 Task: Add a condition where "Status category Less than Open" in pending tickets.
Action: Mouse moved to (139, 524)
Screenshot: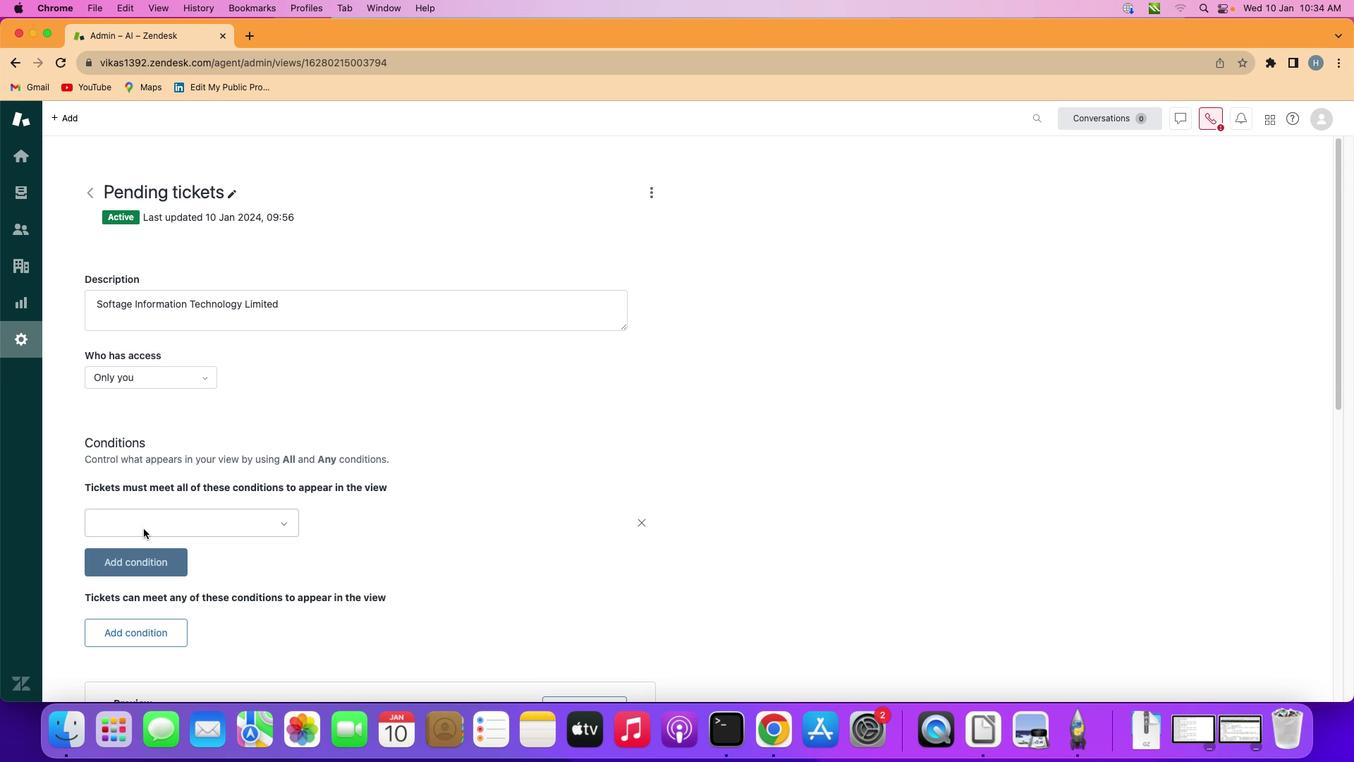
Action: Mouse pressed left at (139, 524)
Screenshot: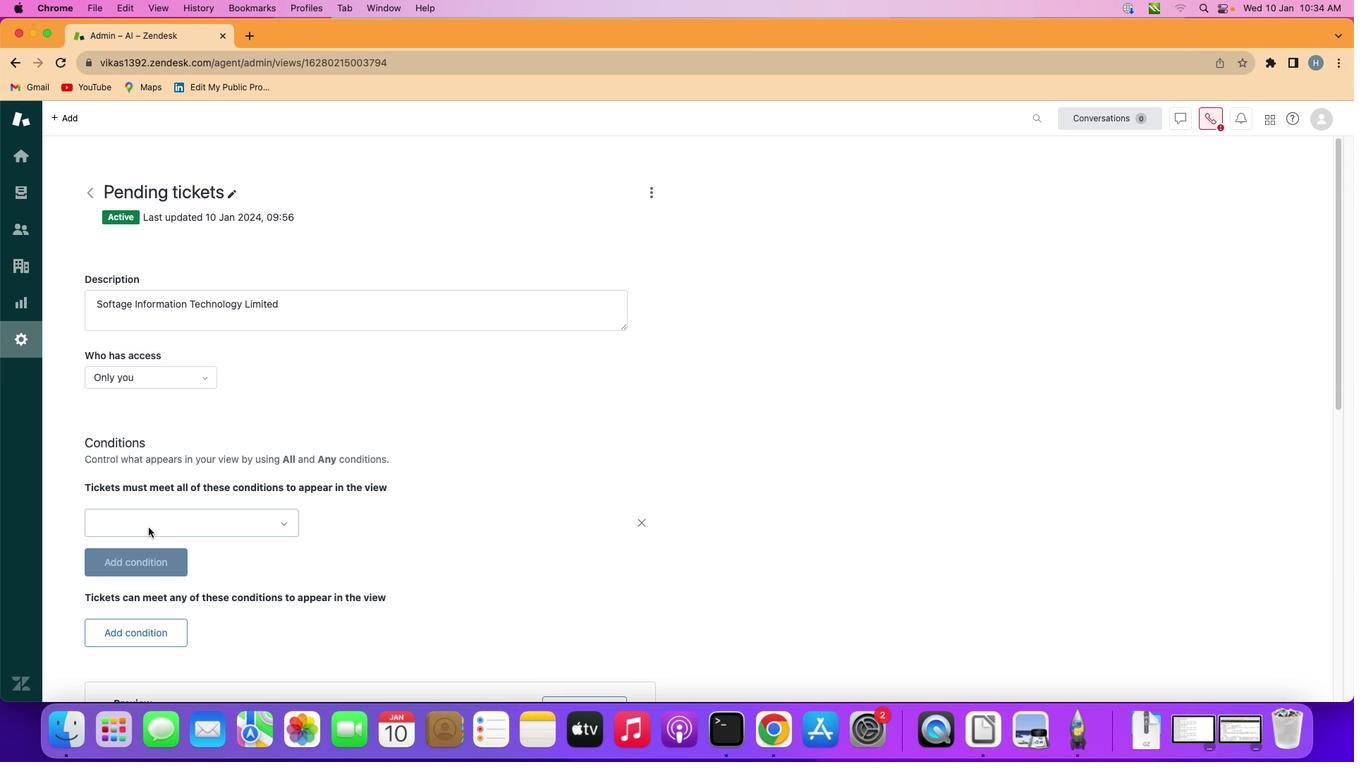 
Action: Mouse moved to (225, 520)
Screenshot: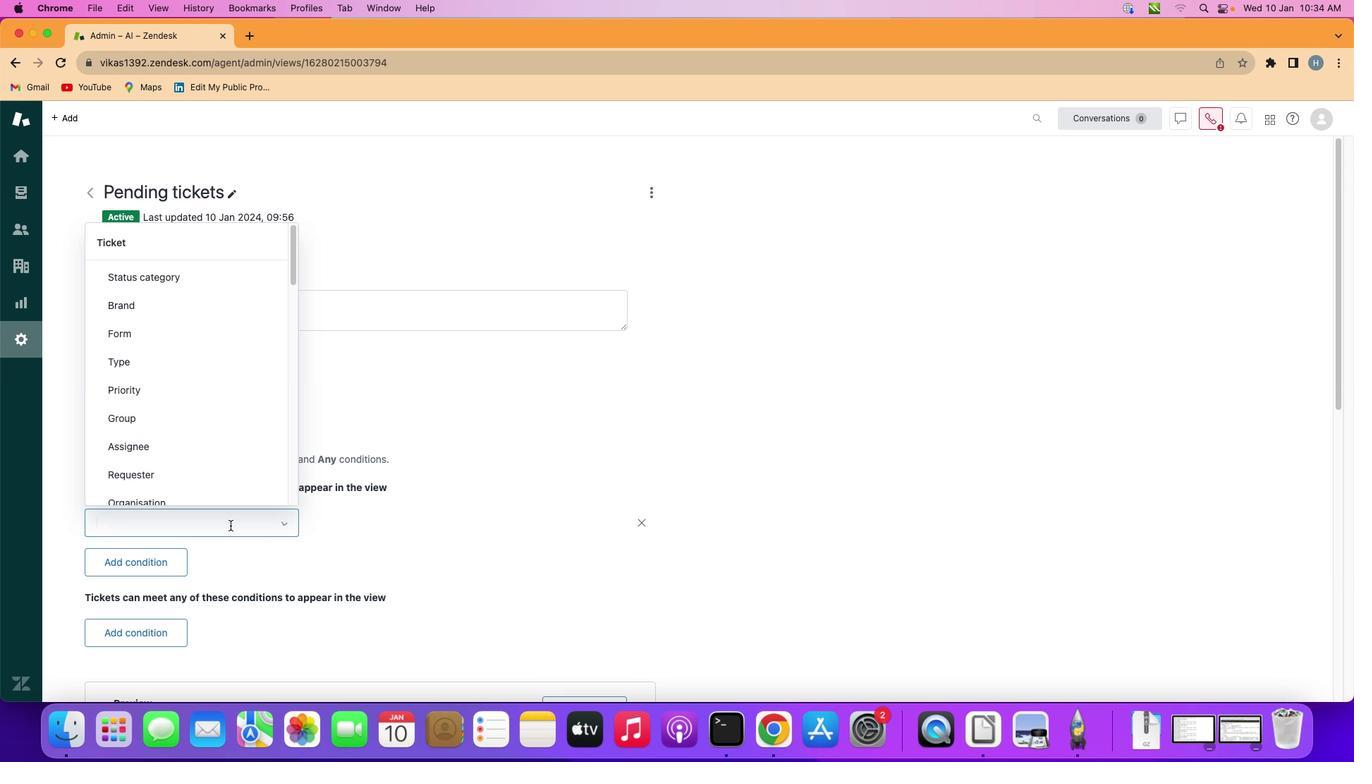 
Action: Mouse pressed left at (225, 520)
Screenshot: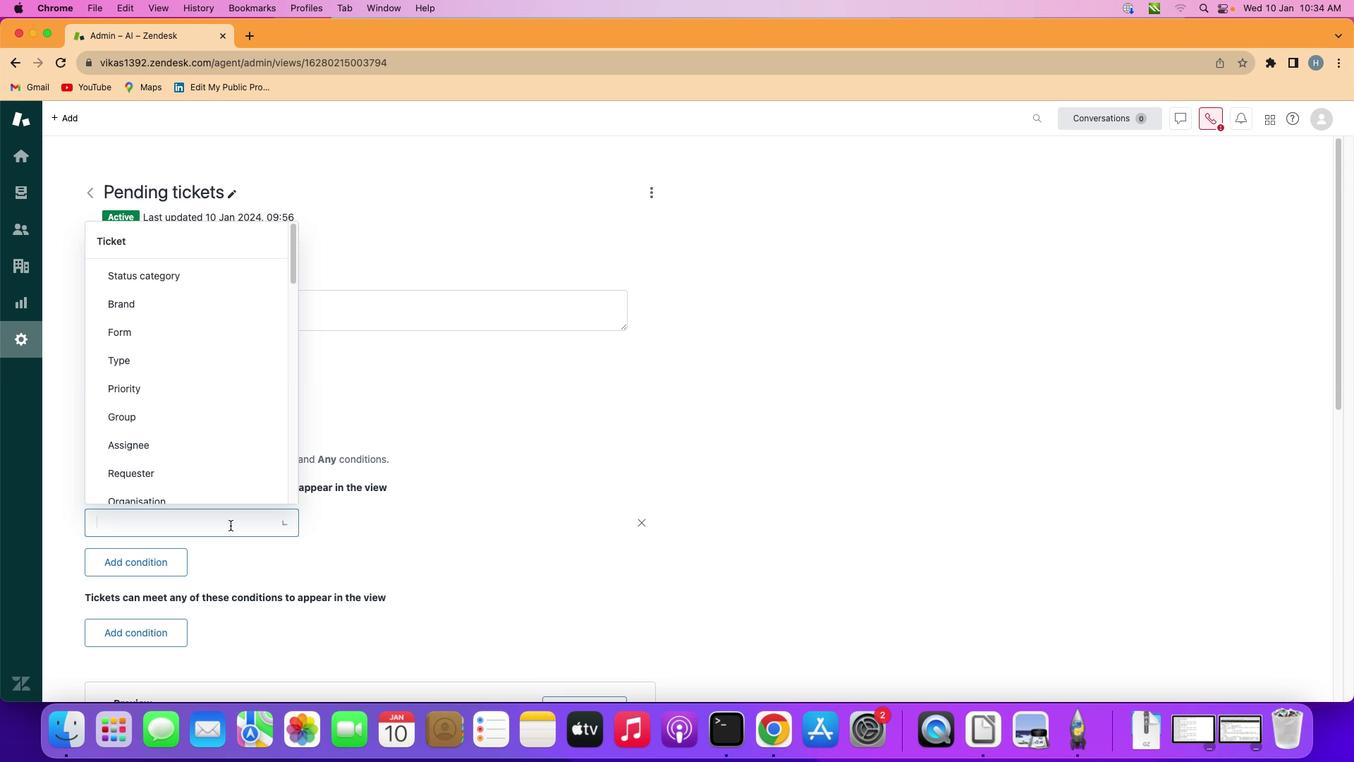 
Action: Mouse moved to (231, 274)
Screenshot: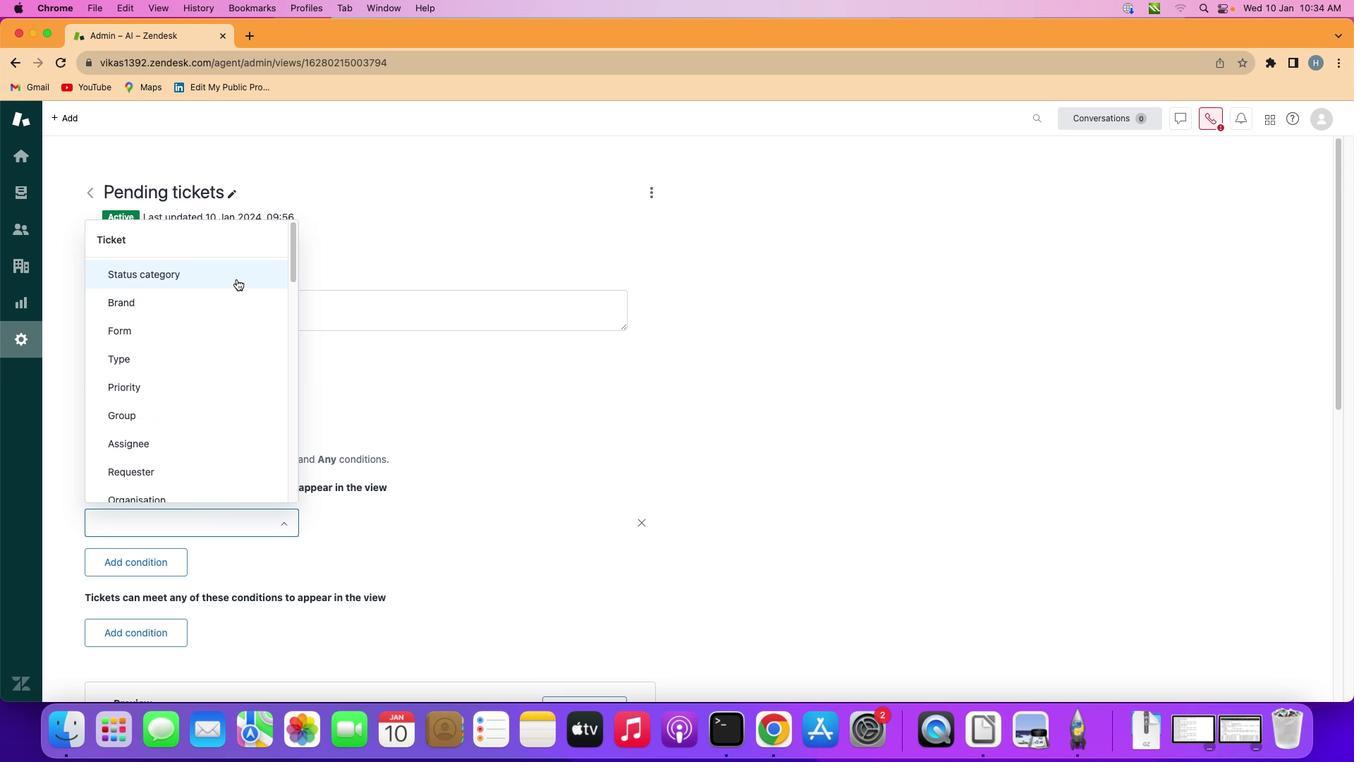 
Action: Mouse pressed left at (231, 274)
Screenshot: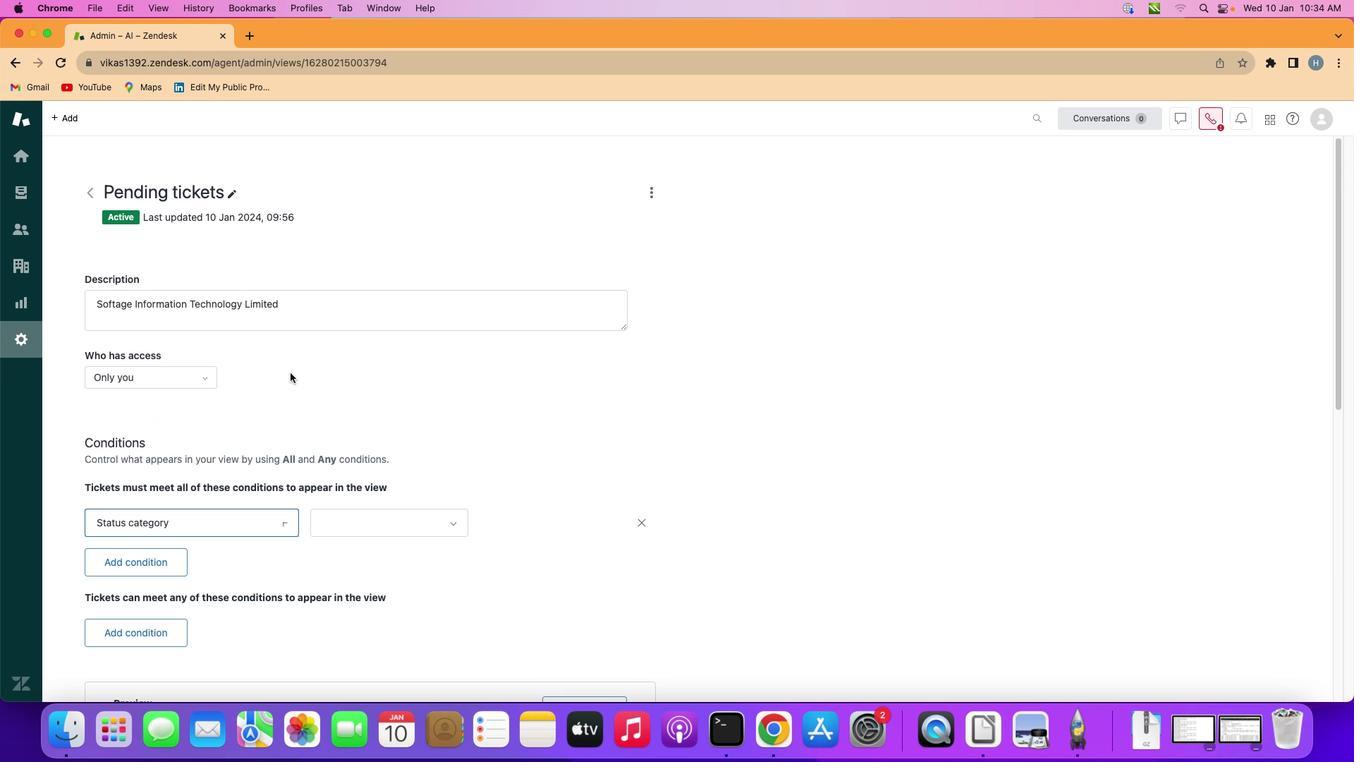 
Action: Mouse moved to (378, 518)
Screenshot: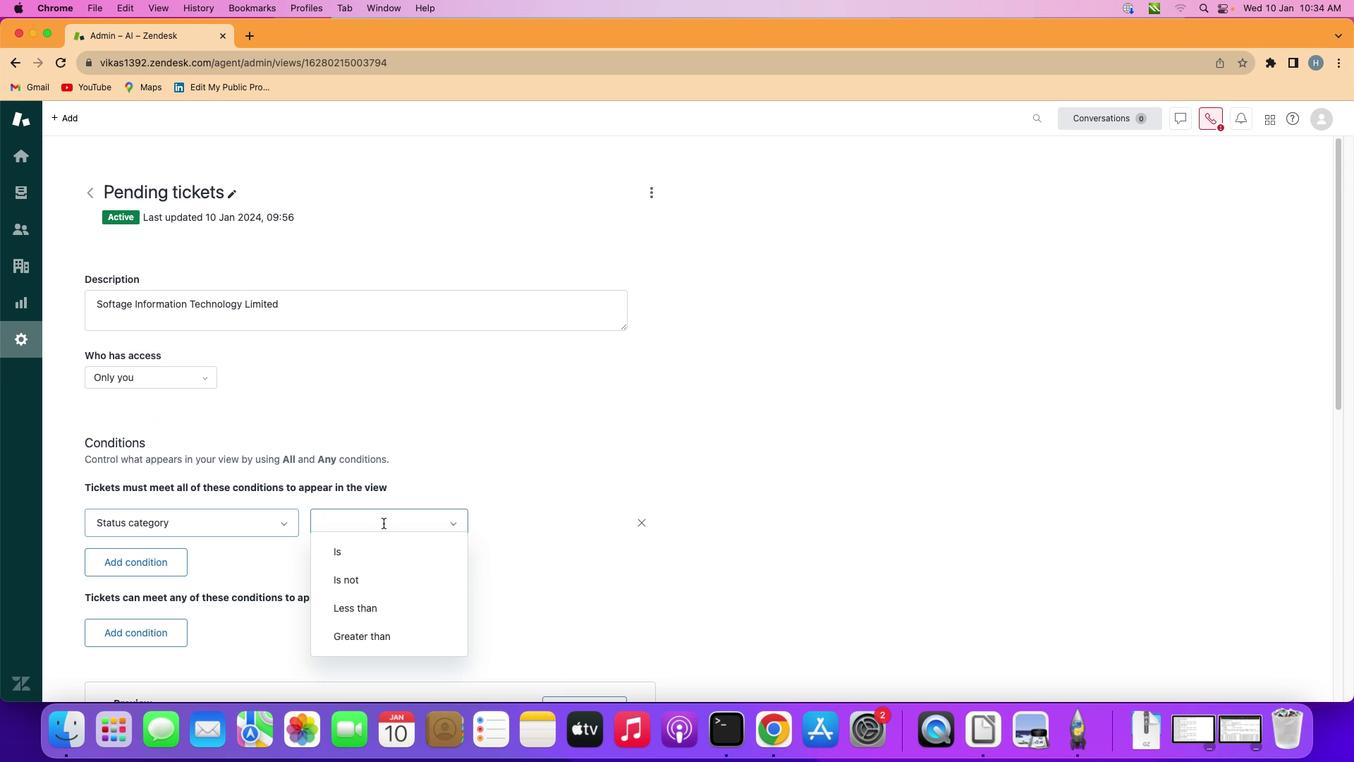 
Action: Mouse pressed left at (378, 518)
Screenshot: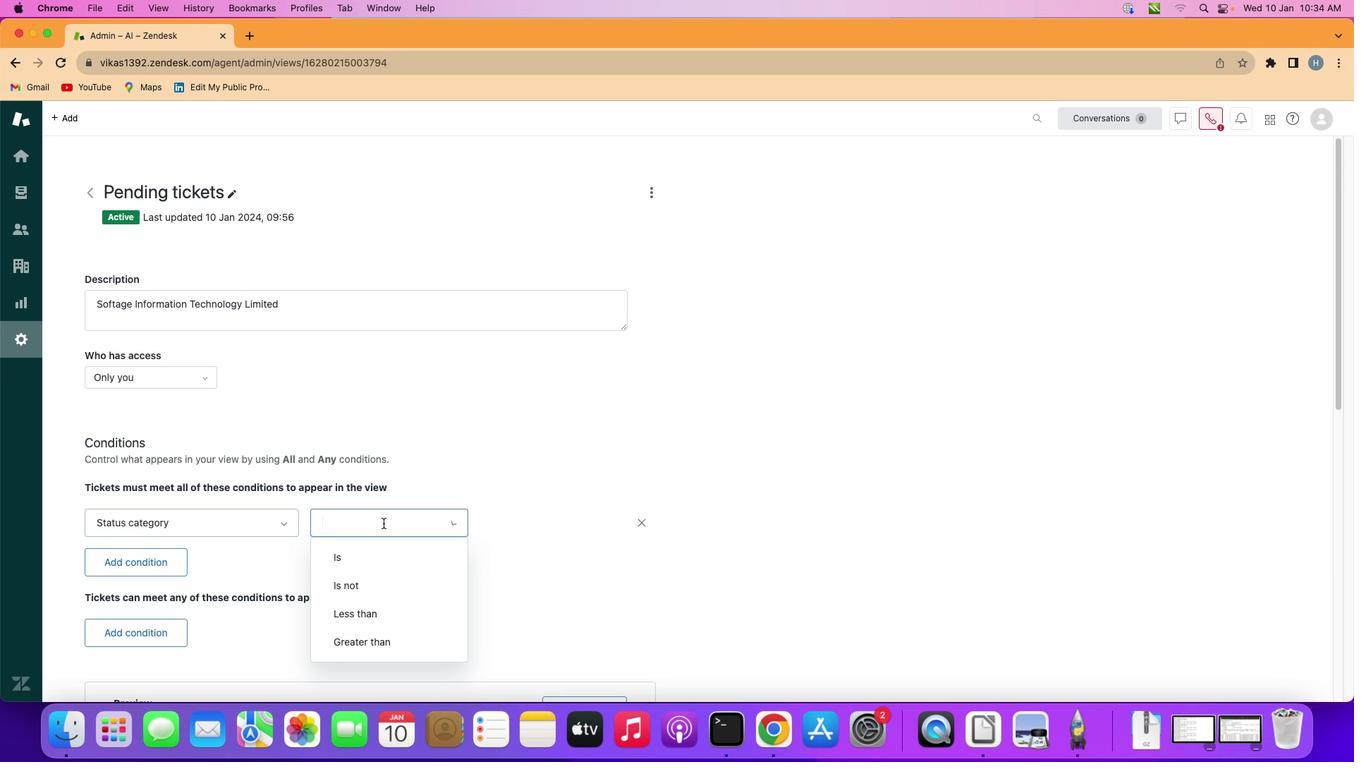 
Action: Mouse moved to (386, 614)
Screenshot: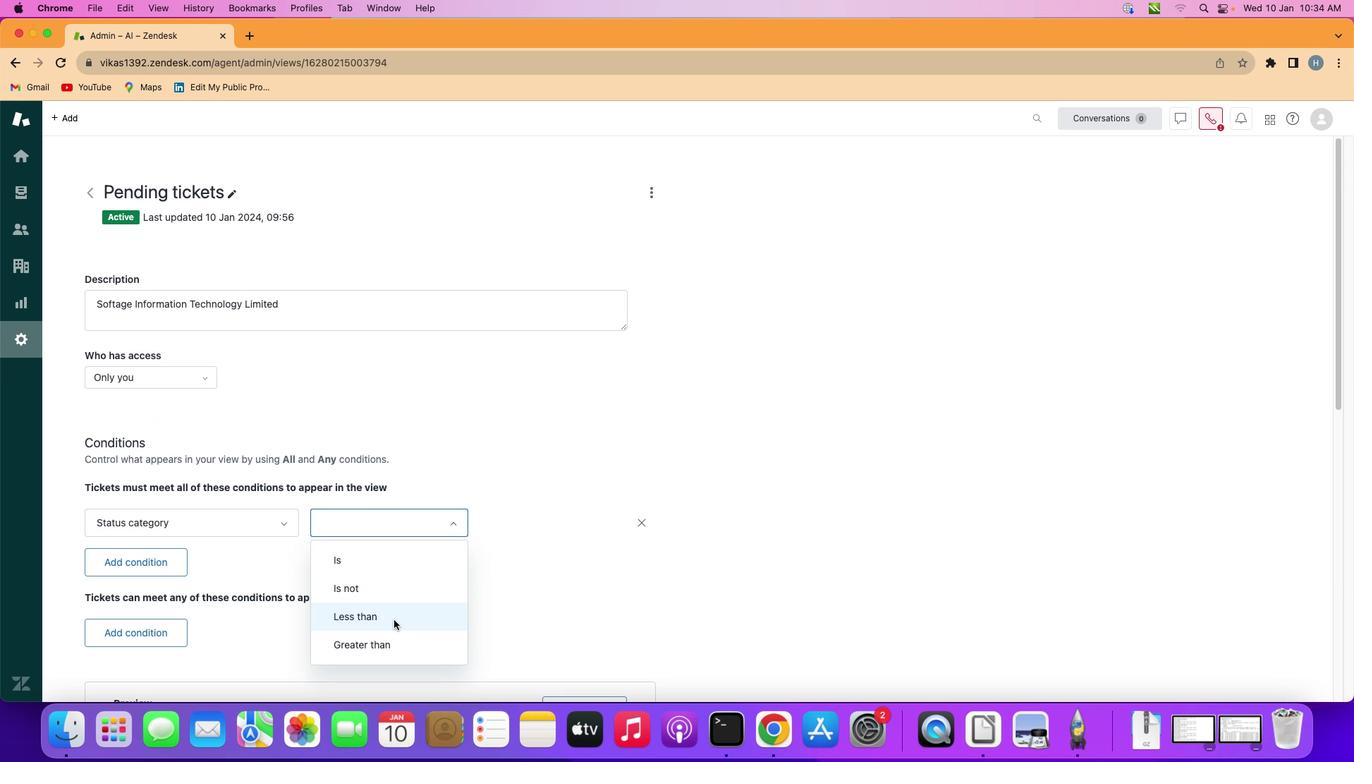 
Action: Mouse pressed left at (386, 614)
Screenshot: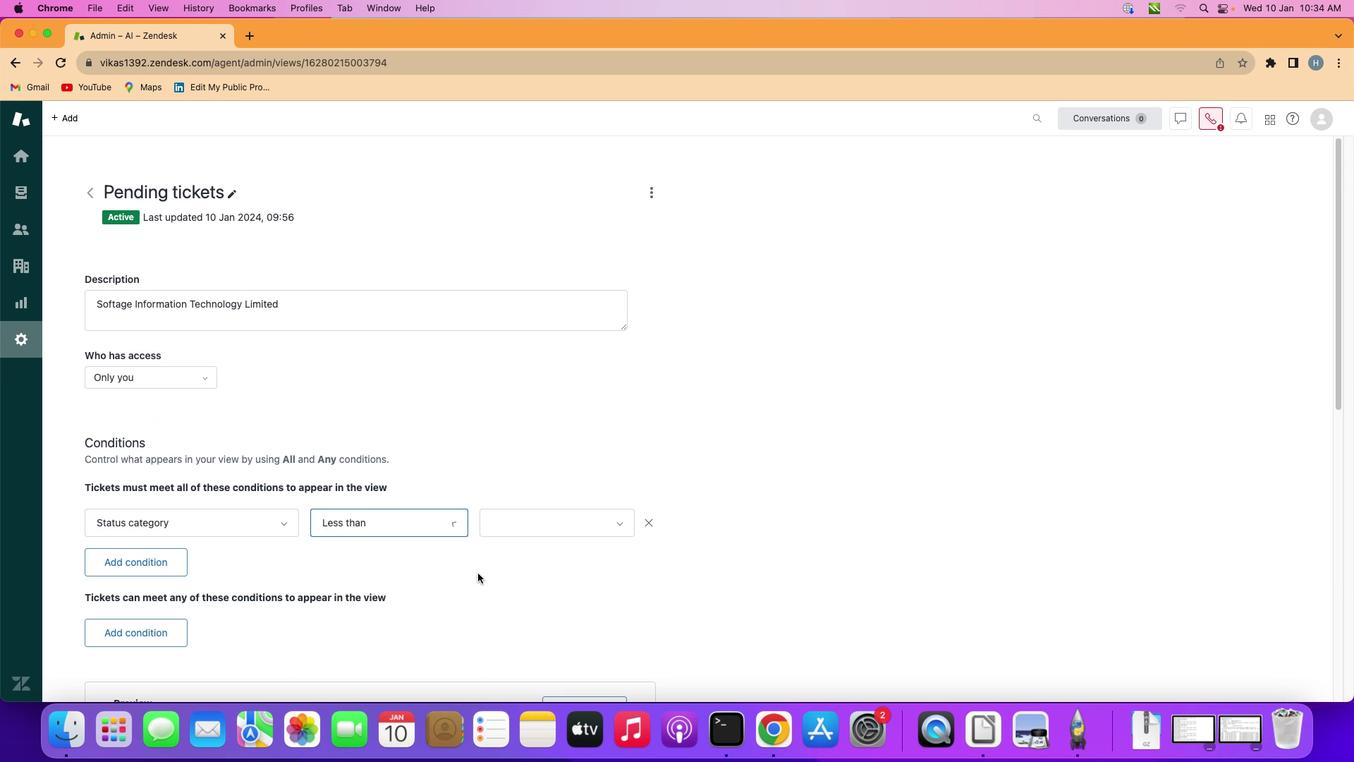 
Action: Mouse moved to (566, 521)
Screenshot: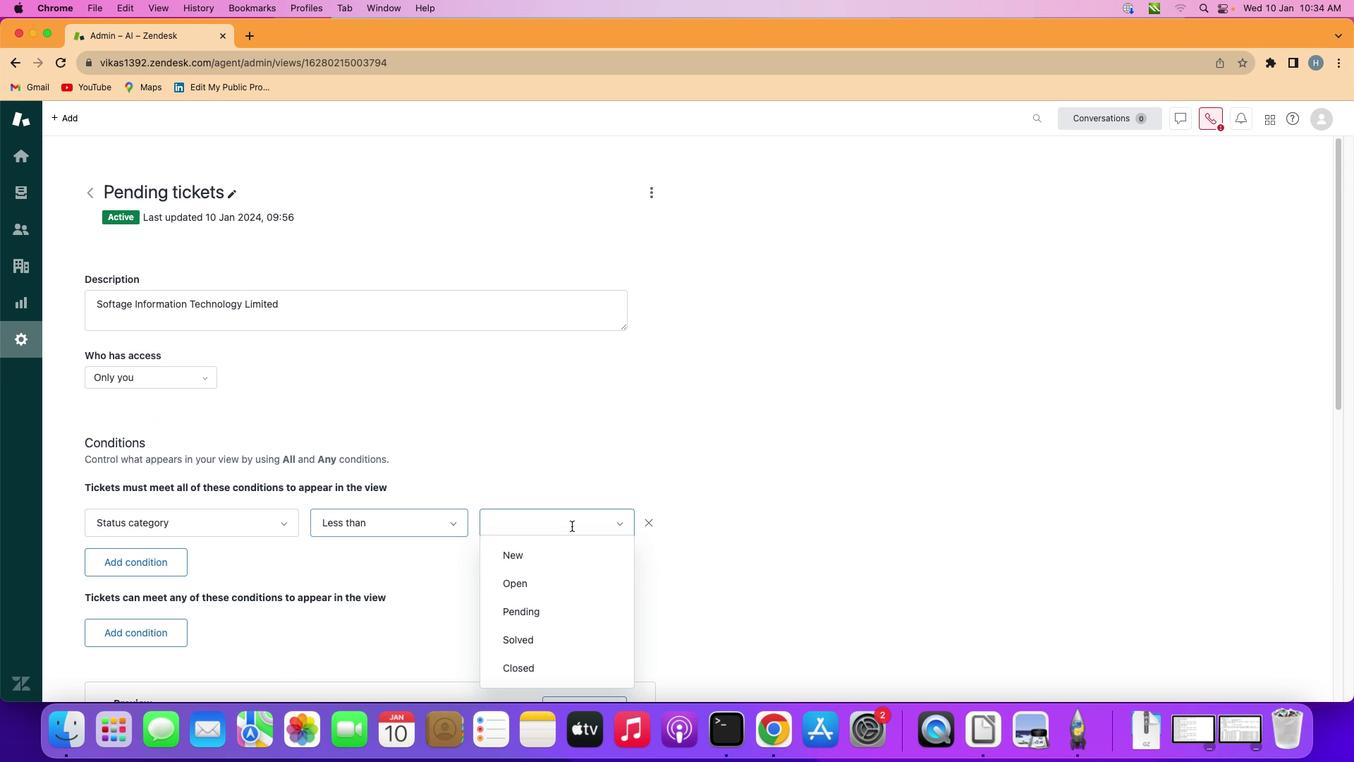 
Action: Mouse pressed left at (566, 521)
Screenshot: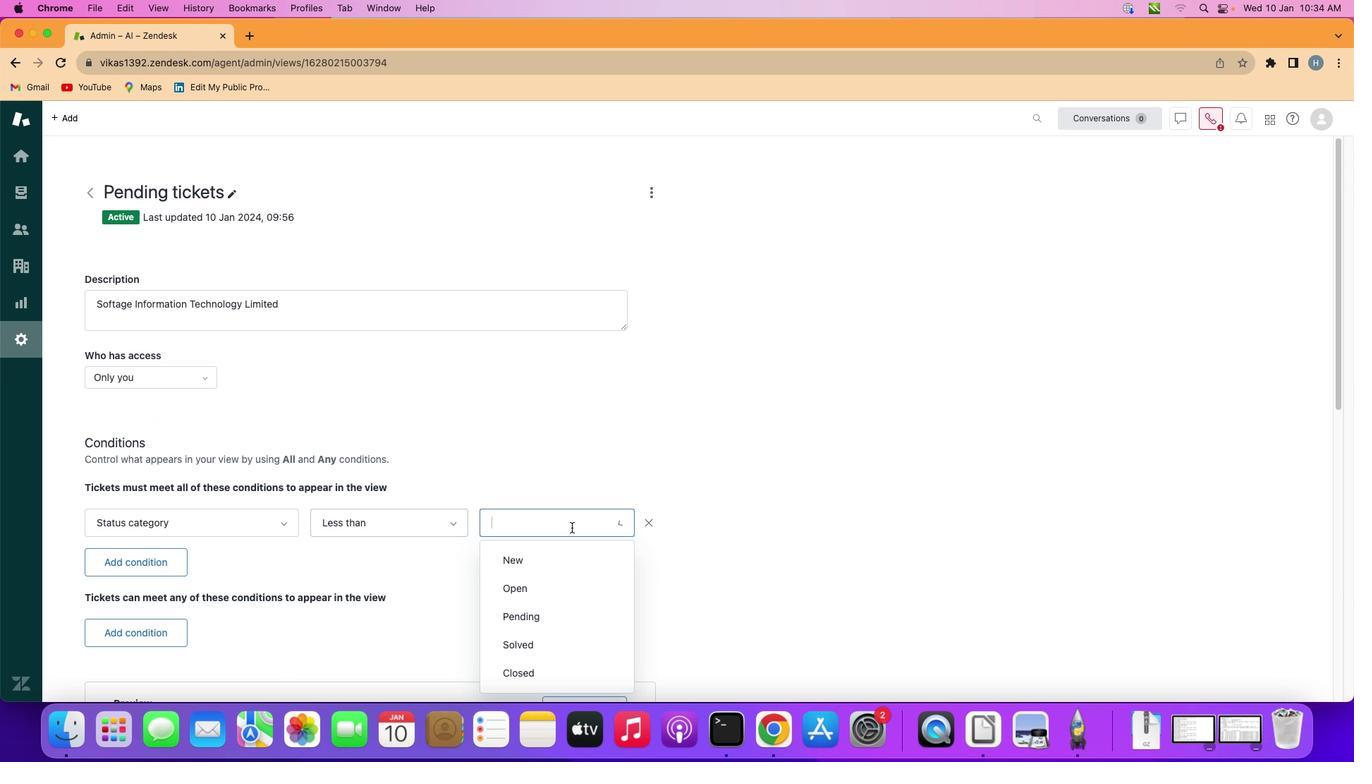 
Action: Mouse moved to (554, 574)
Screenshot: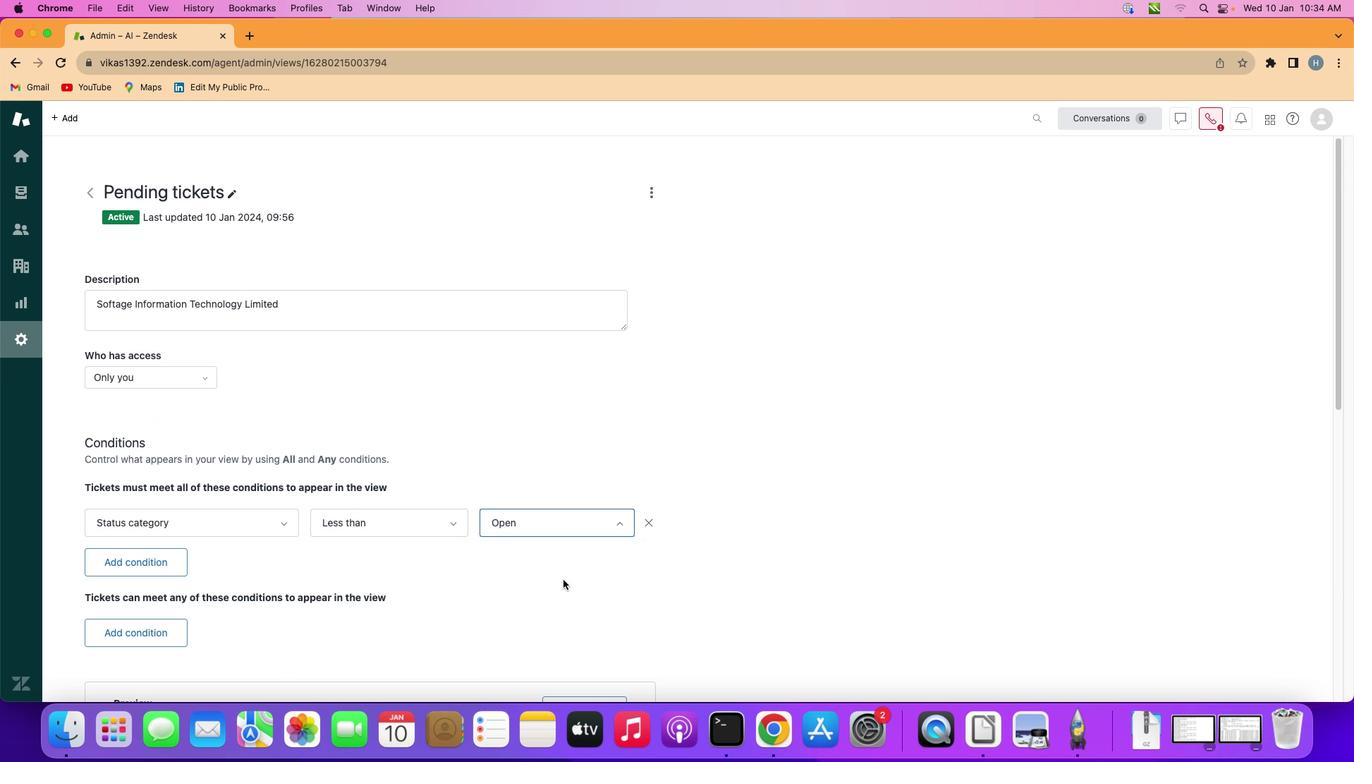 
Action: Mouse pressed left at (554, 574)
Screenshot: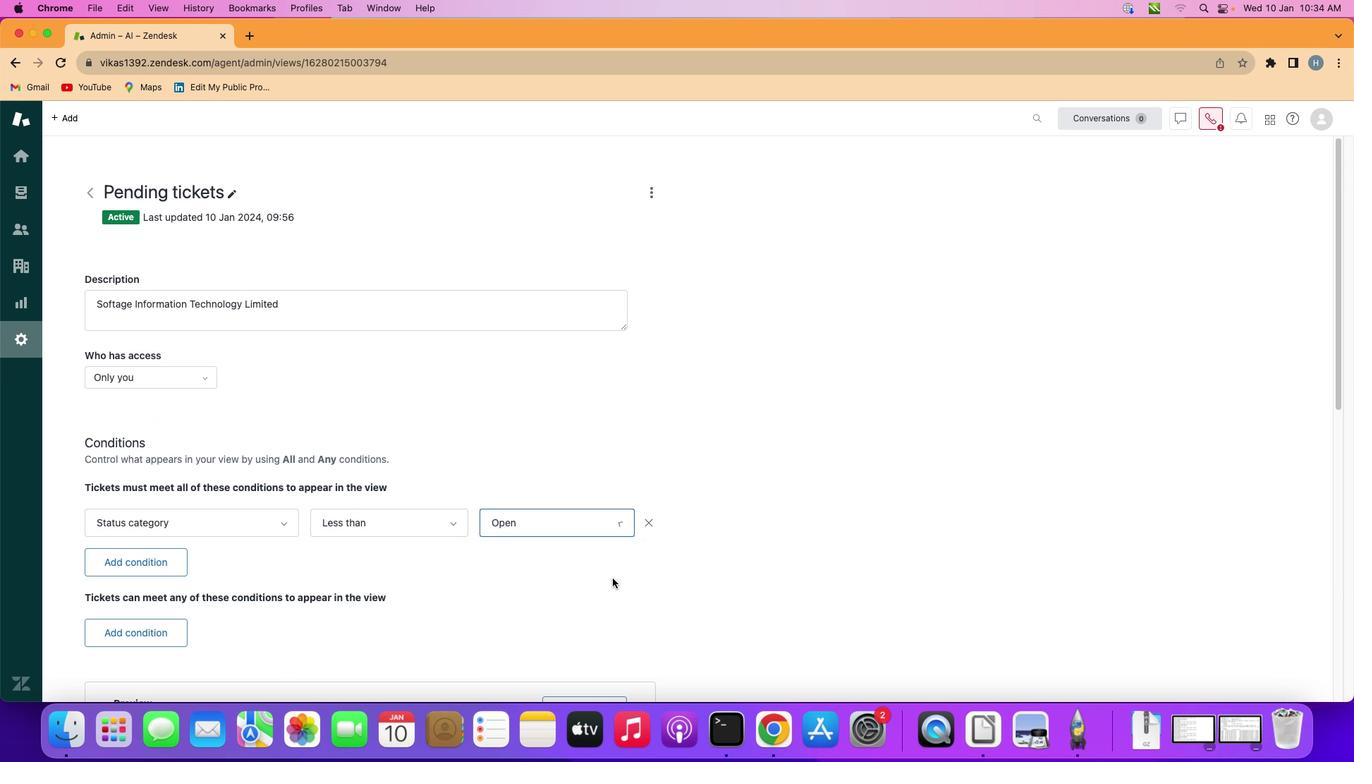 
Action: Mouse moved to (637, 569)
Screenshot: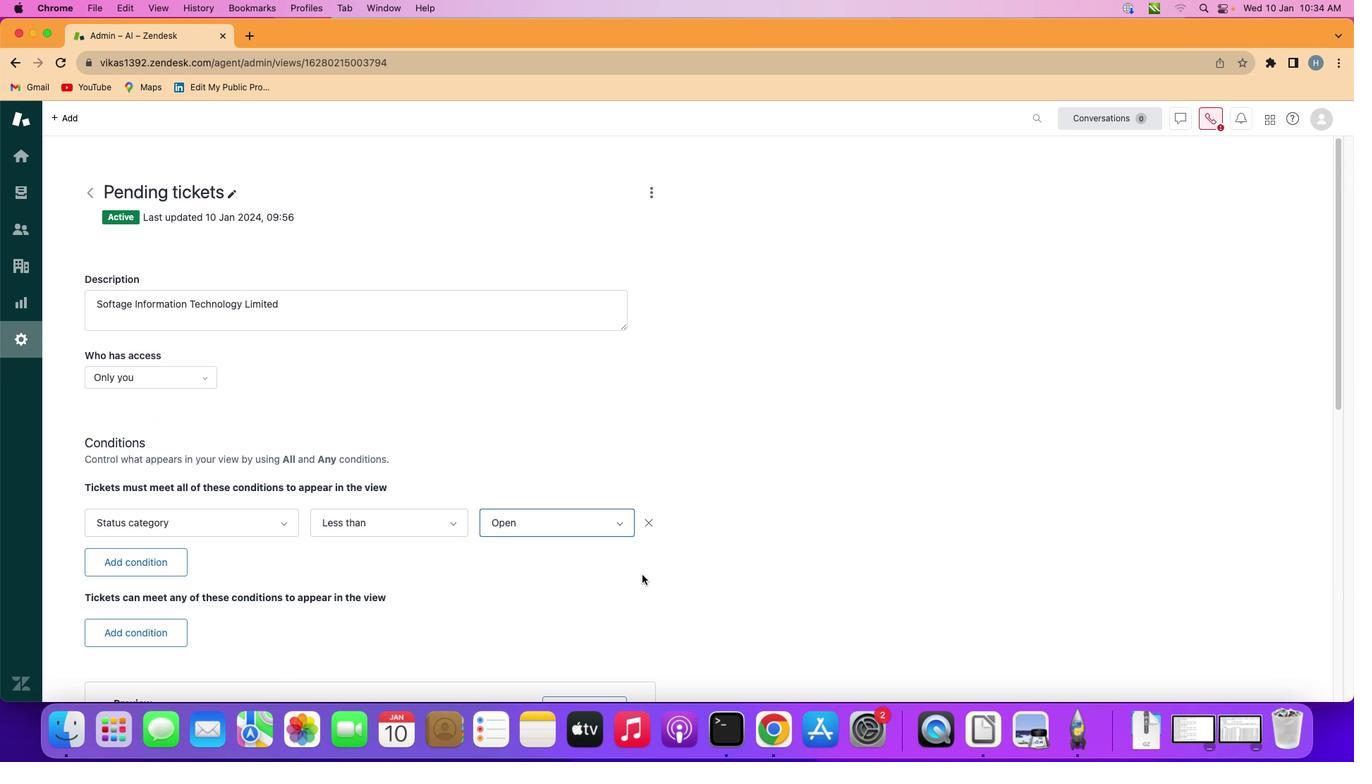 
